 Task: Move message to other.
Action: Mouse moved to (828, 111)
Screenshot: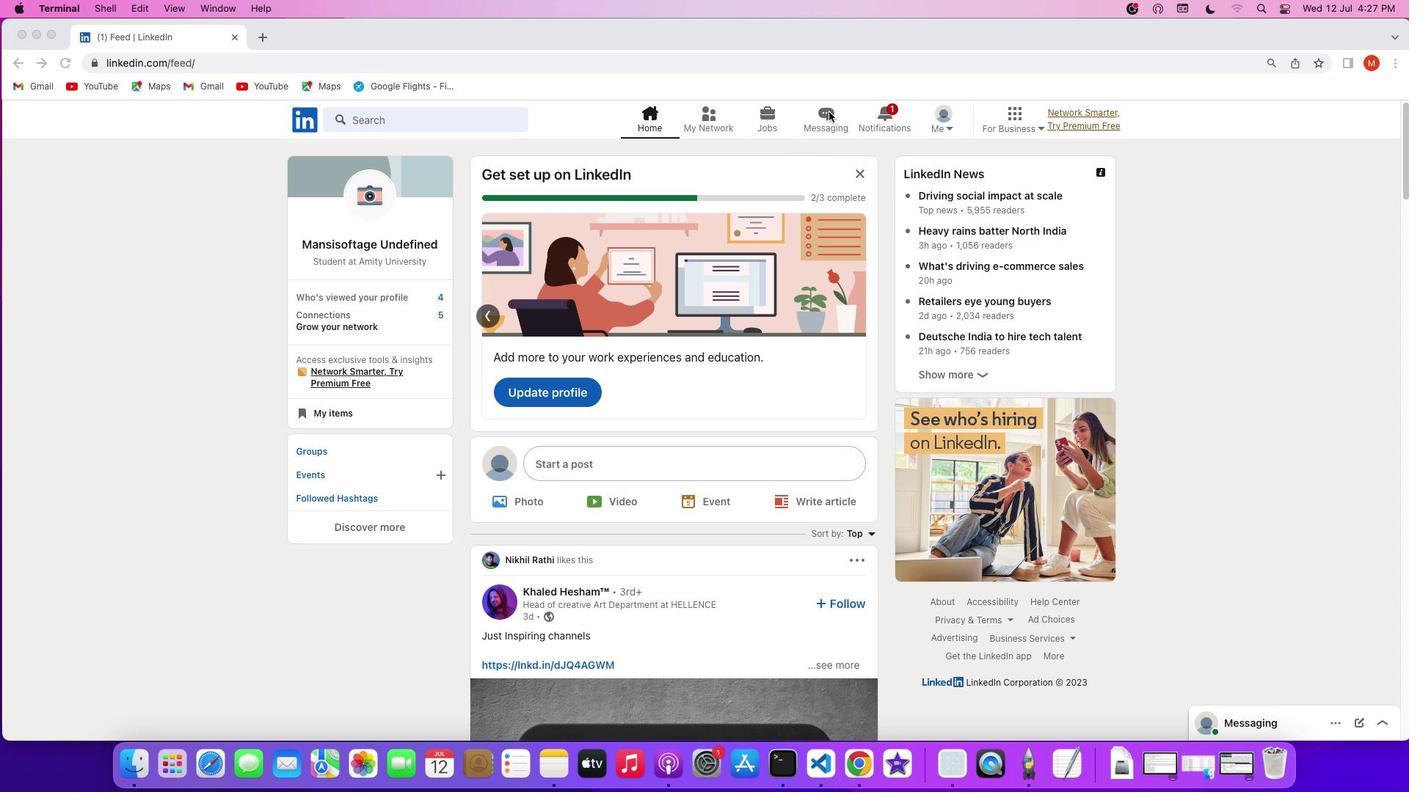 
Action: Mouse pressed left at (828, 111)
Screenshot: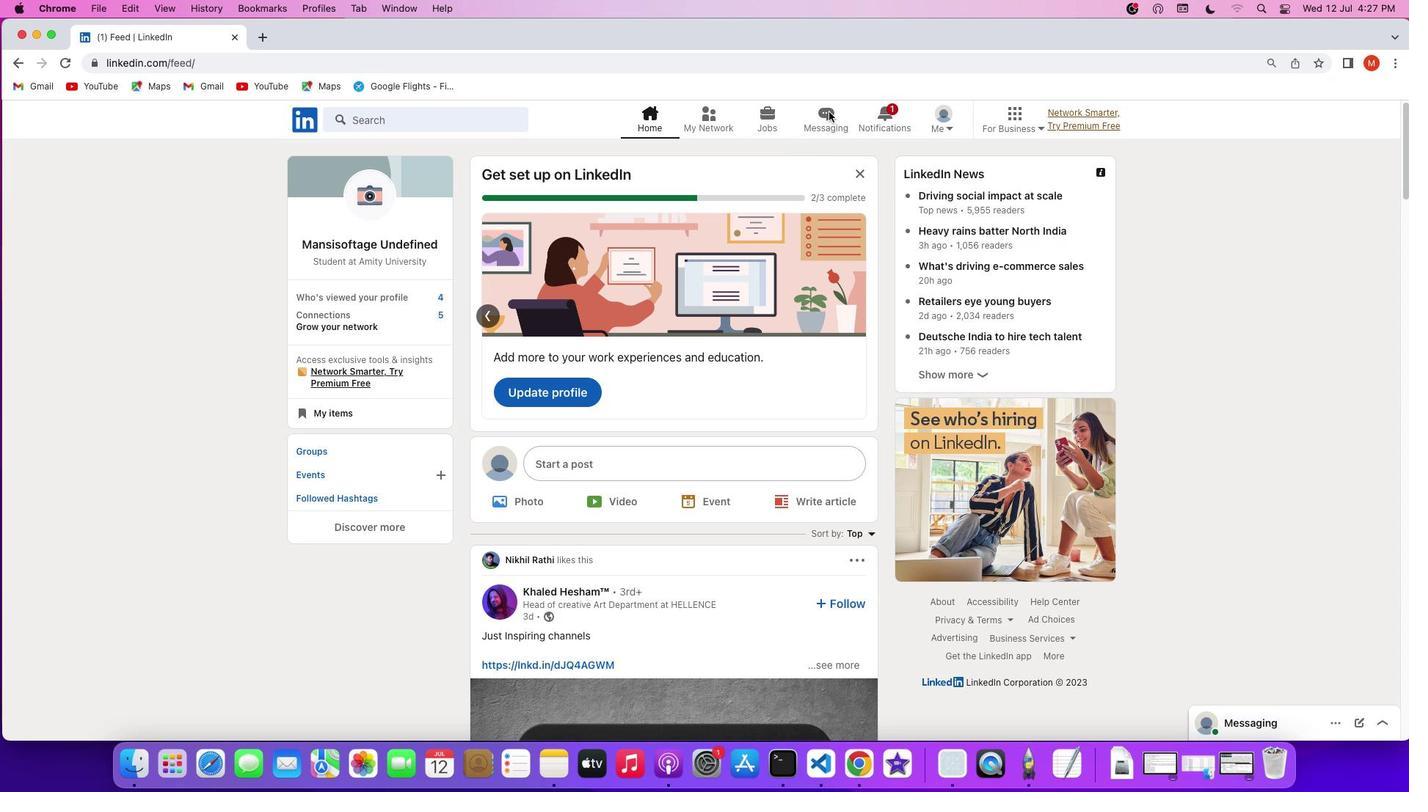 
Action: Mouse pressed left at (828, 111)
Screenshot: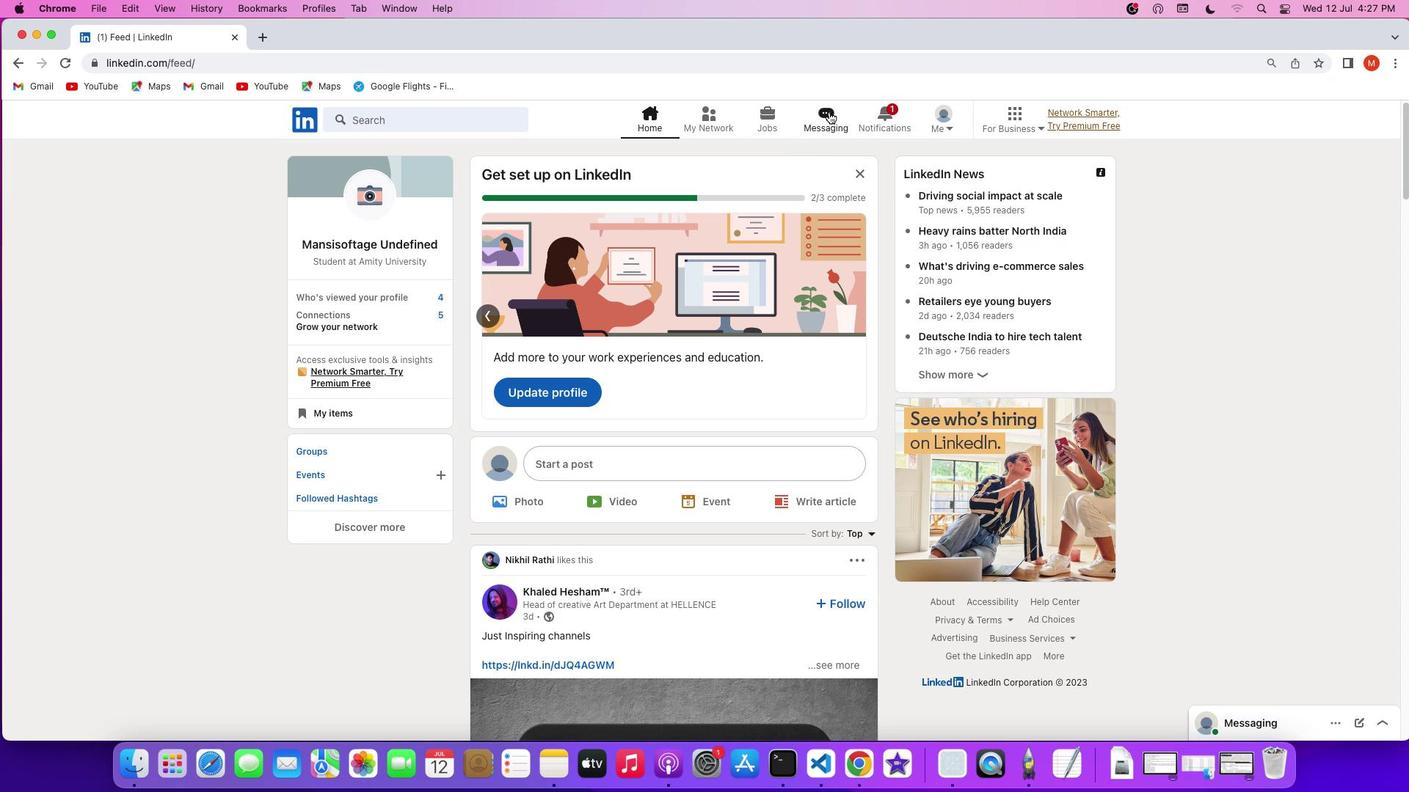 
Action: Mouse moved to (780, 172)
Screenshot: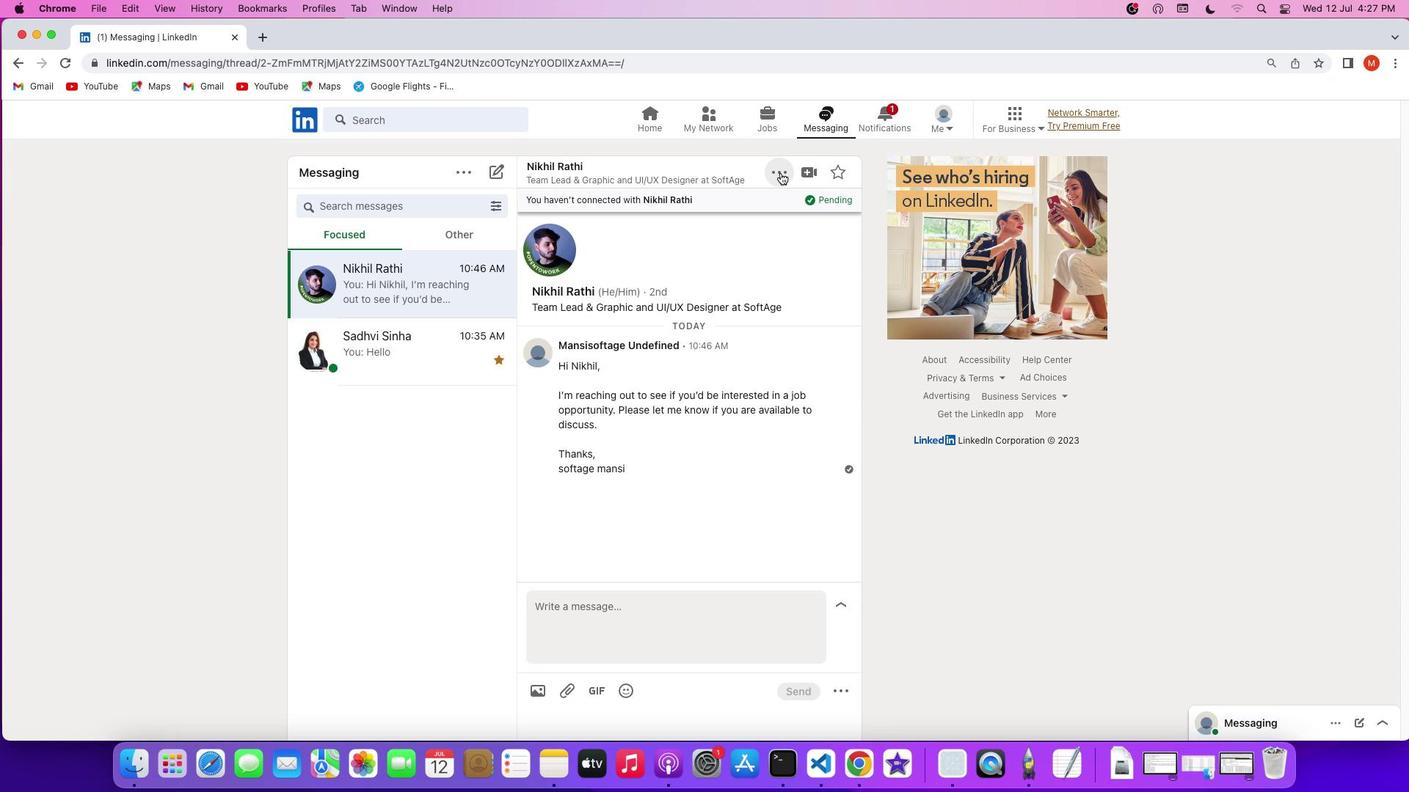 
Action: Mouse pressed left at (780, 172)
Screenshot: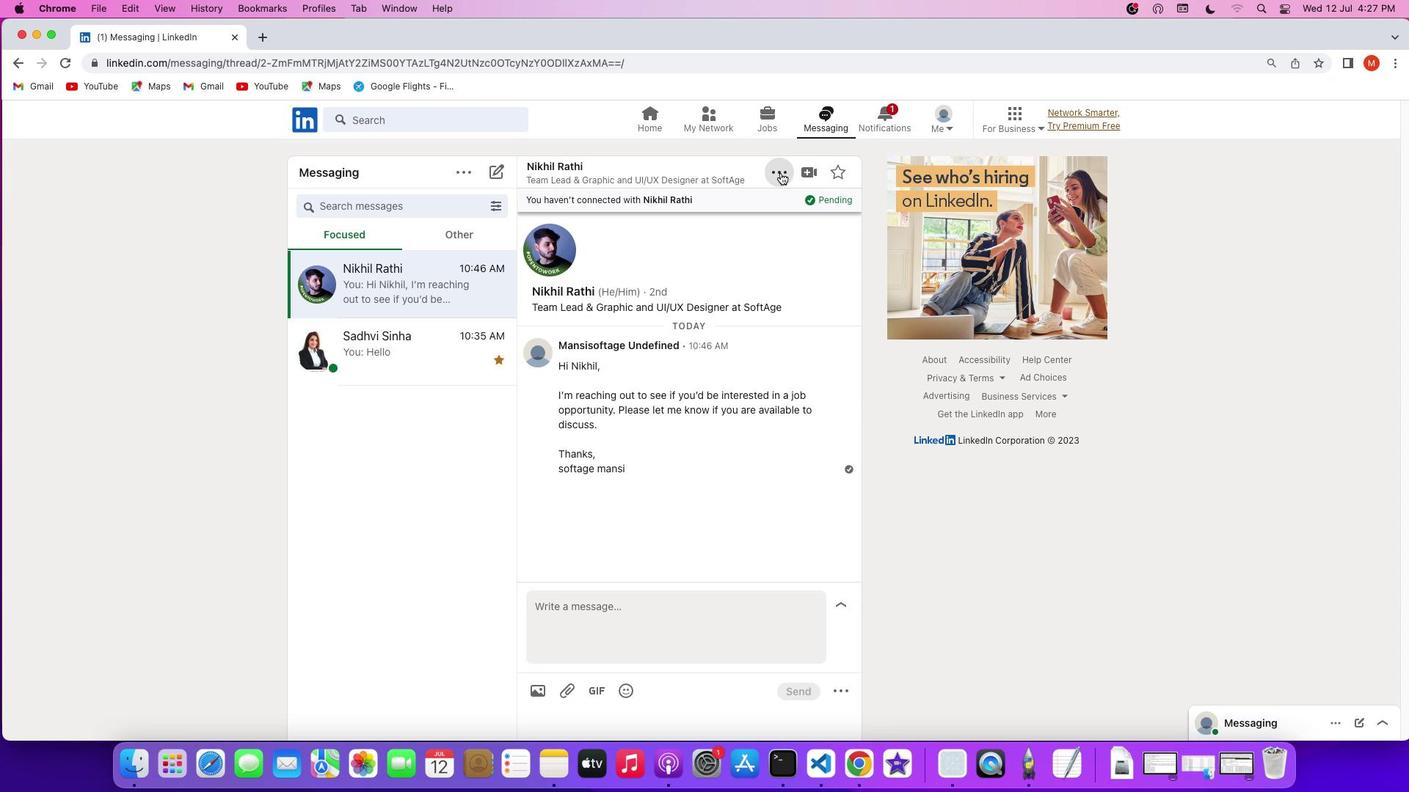 
Action: Mouse moved to (762, 206)
Screenshot: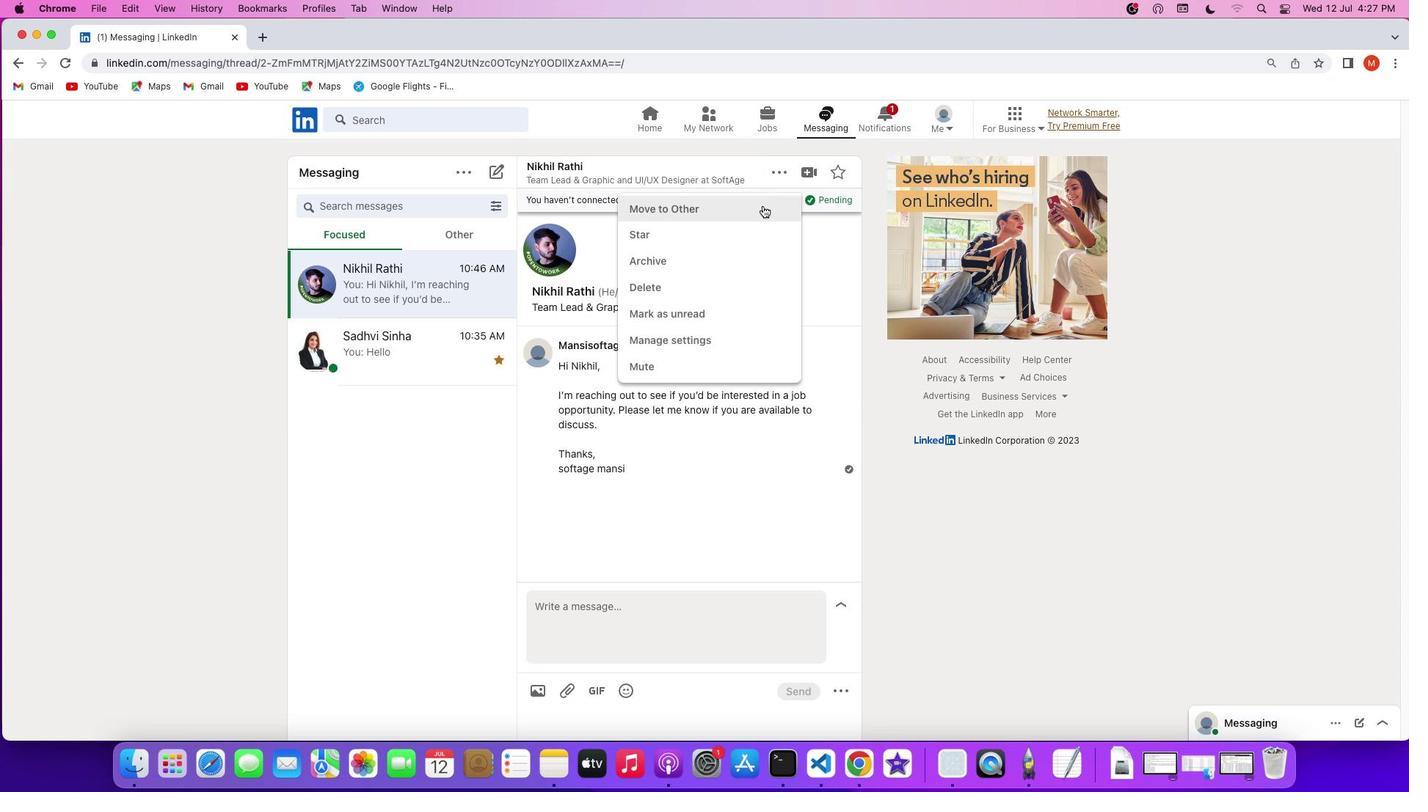 
Action: Mouse pressed left at (762, 206)
Screenshot: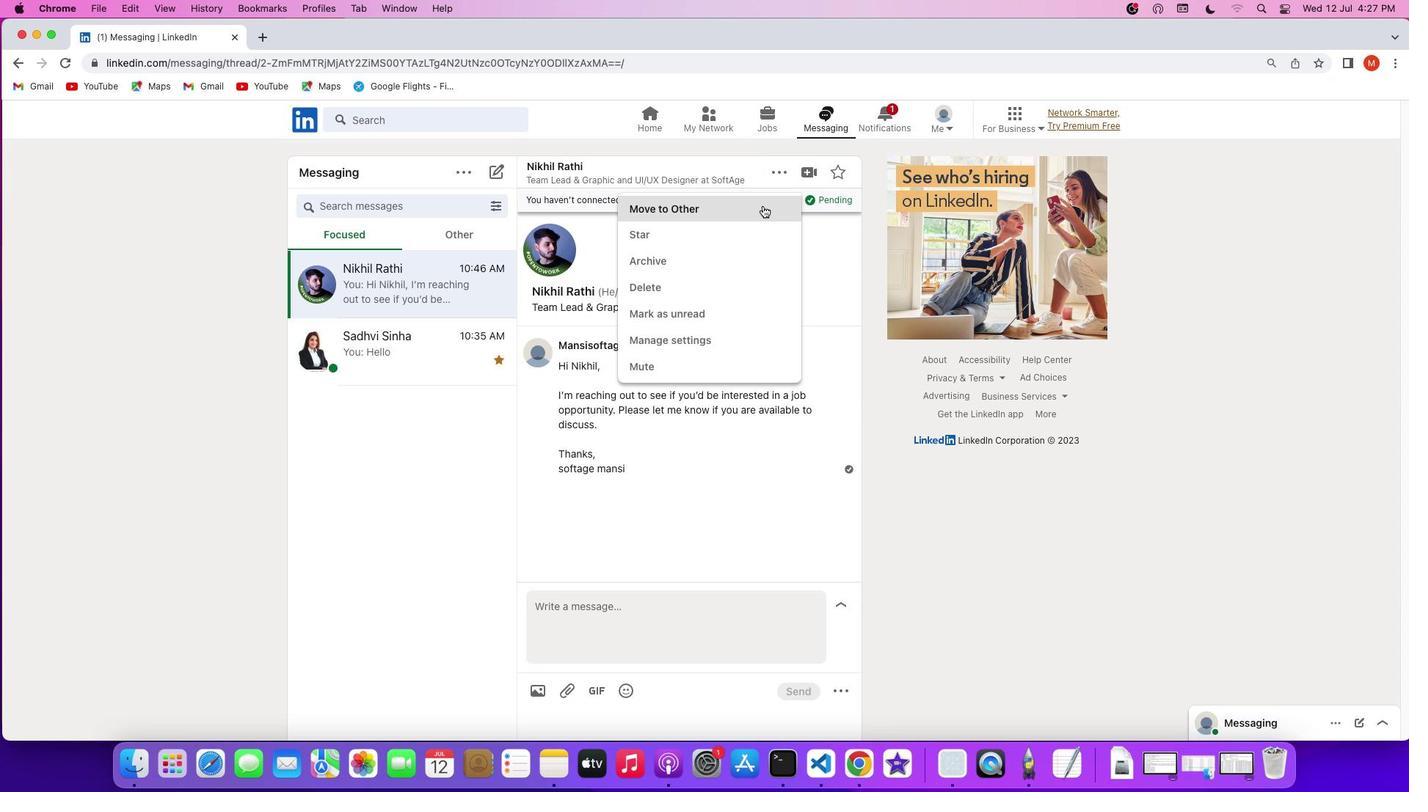 
Action: Mouse moved to (763, 206)
Screenshot: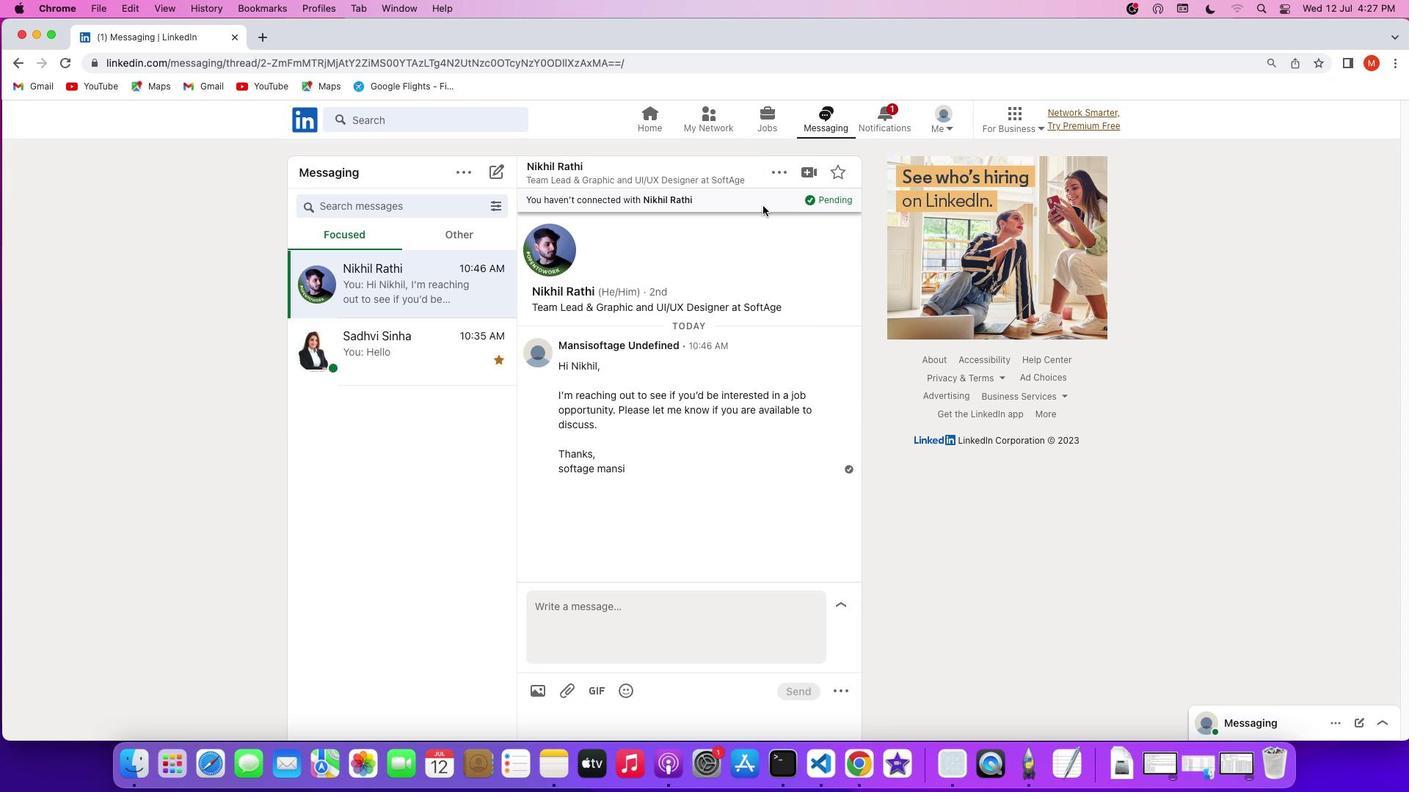 
